 Task: Add Orange Label titled Label0007 to Card Card0007 in Board Board0002 in Development in Trello
Action: Mouse moved to (629, 59)
Screenshot: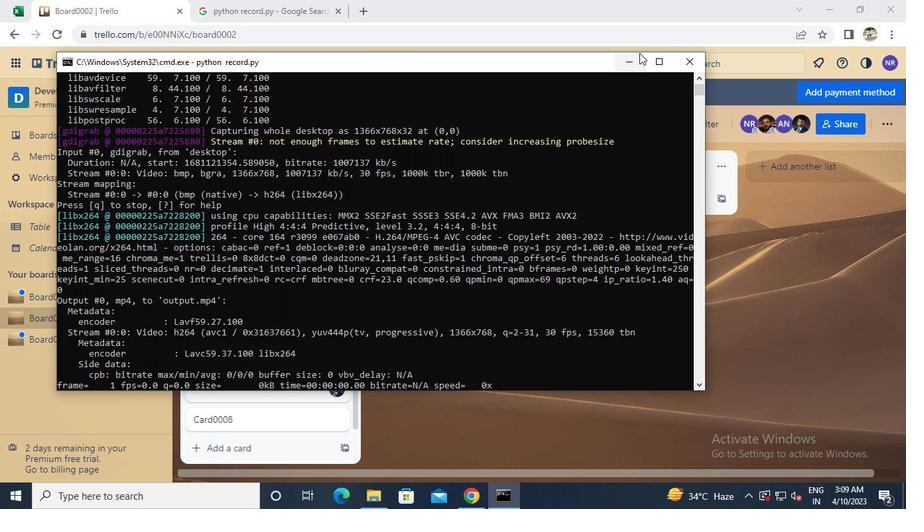 
Action: Mouse pressed left at (629, 59)
Screenshot: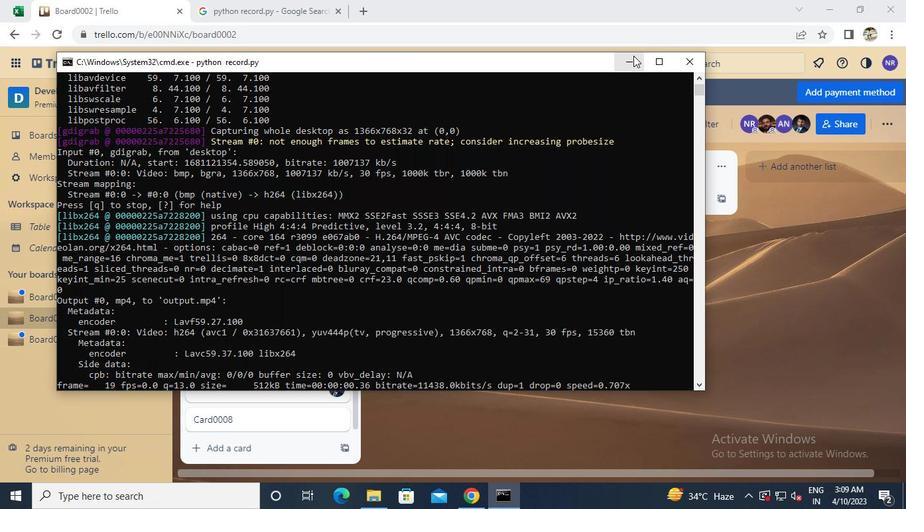 
Action: Mouse moved to (337, 373)
Screenshot: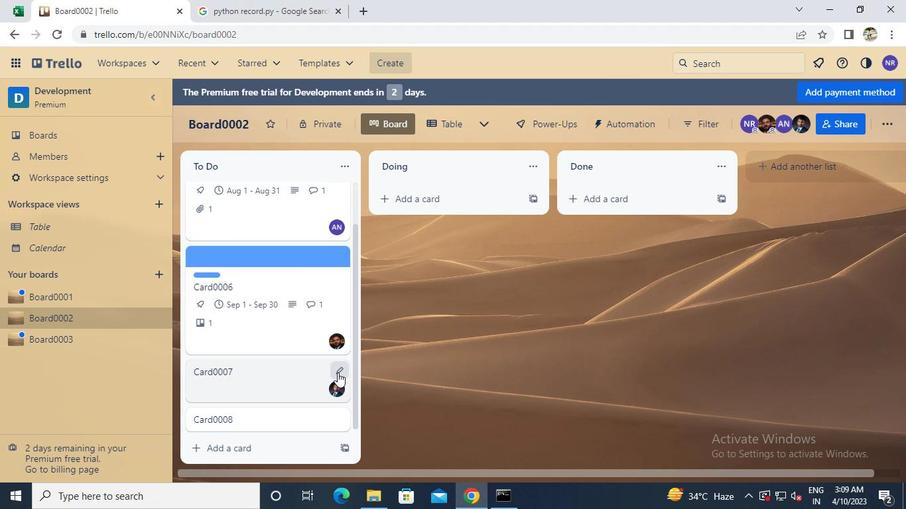 
Action: Mouse pressed left at (337, 373)
Screenshot: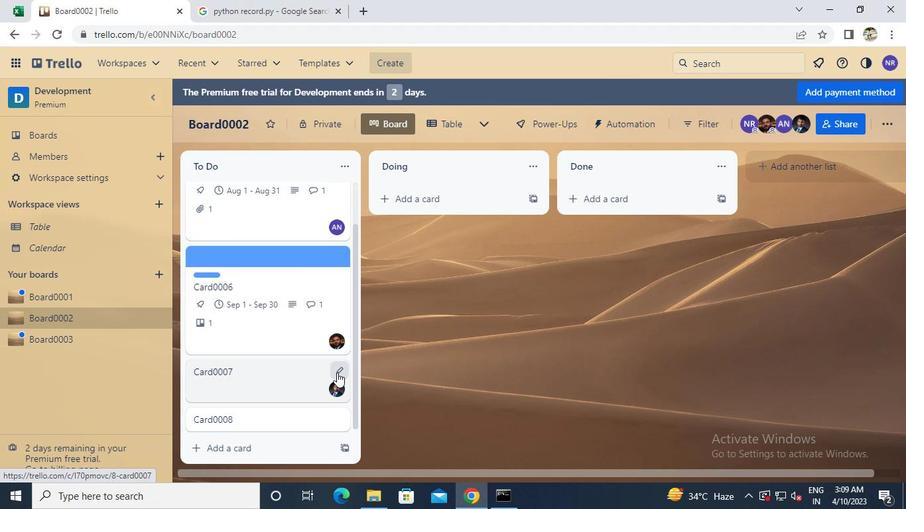
Action: Mouse moved to (376, 317)
Screenshot: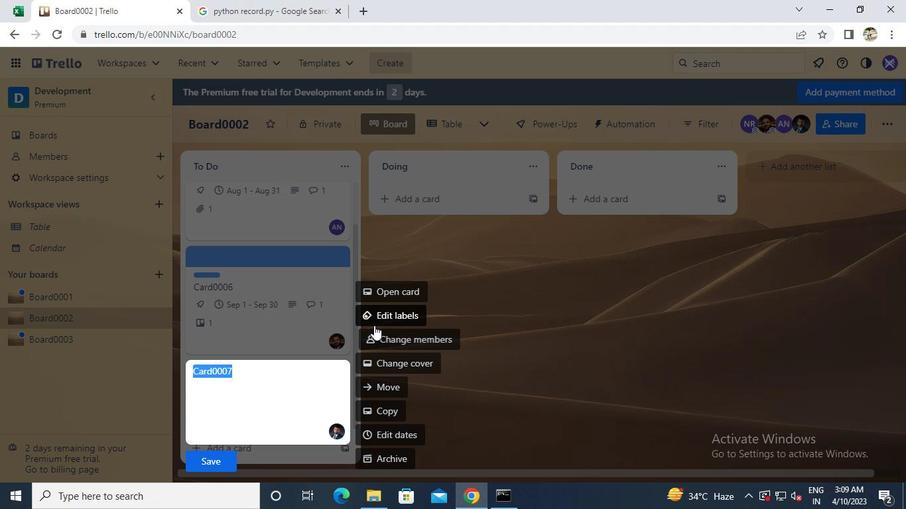 
Action: Mouse pressed left at (376, 317)
Screenshot: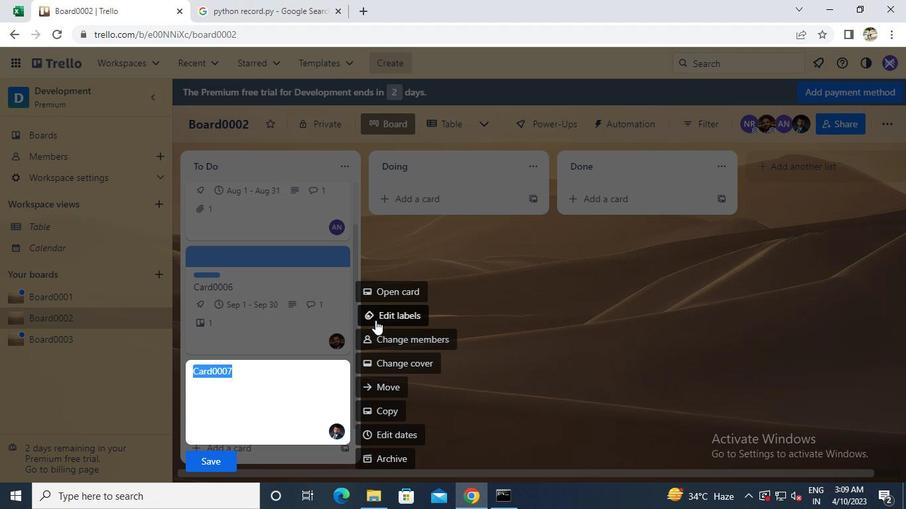 
Action: Mouse moved to (416, 379)
Screenshot: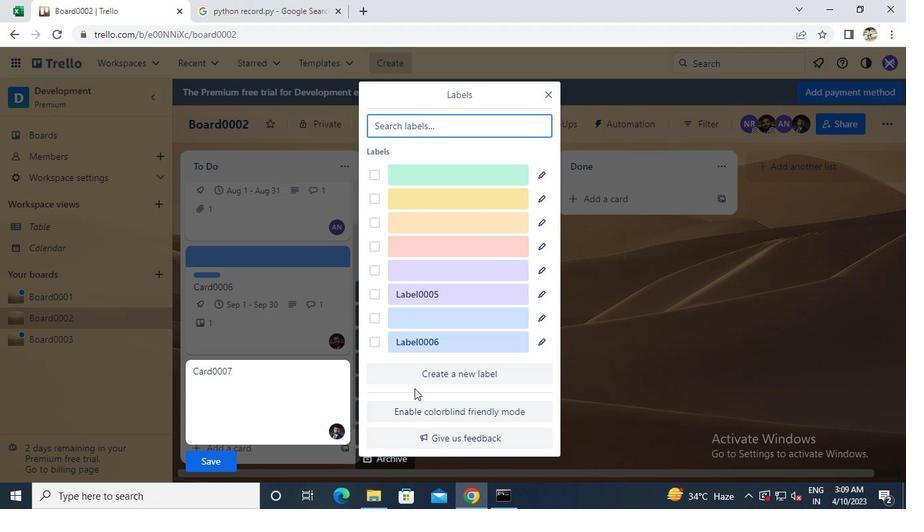 
Action: Mouse pressed left at (416, 379)
Screenshot: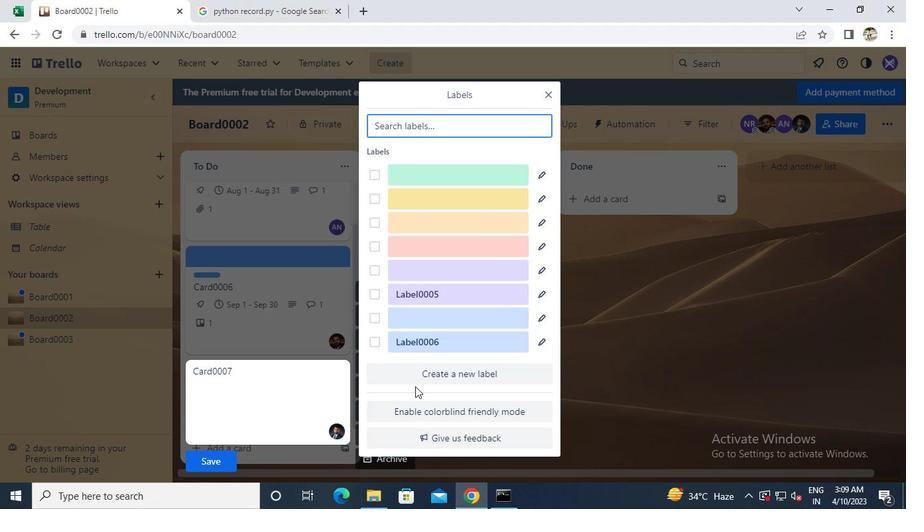 
Action: Mouse moved to (453, 280)
Screenshot: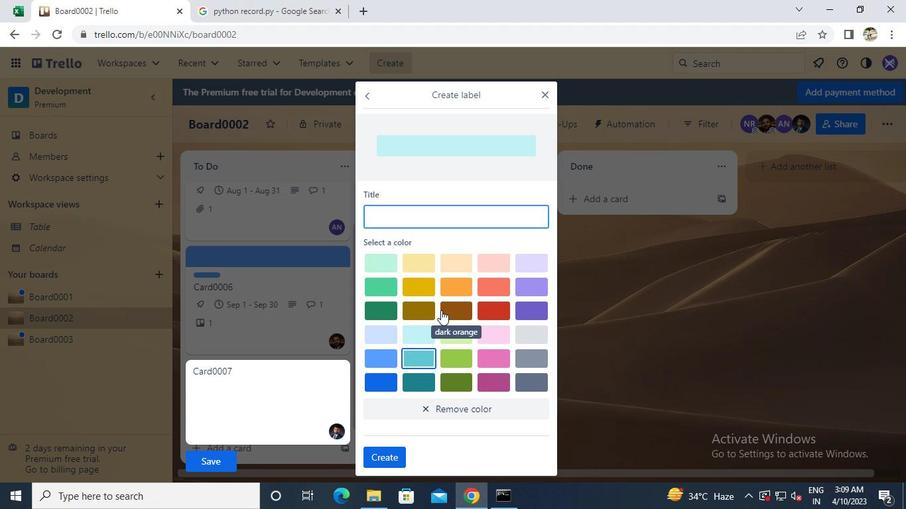 
Action: Mouse pressed left at (453, 280)
Screenshot: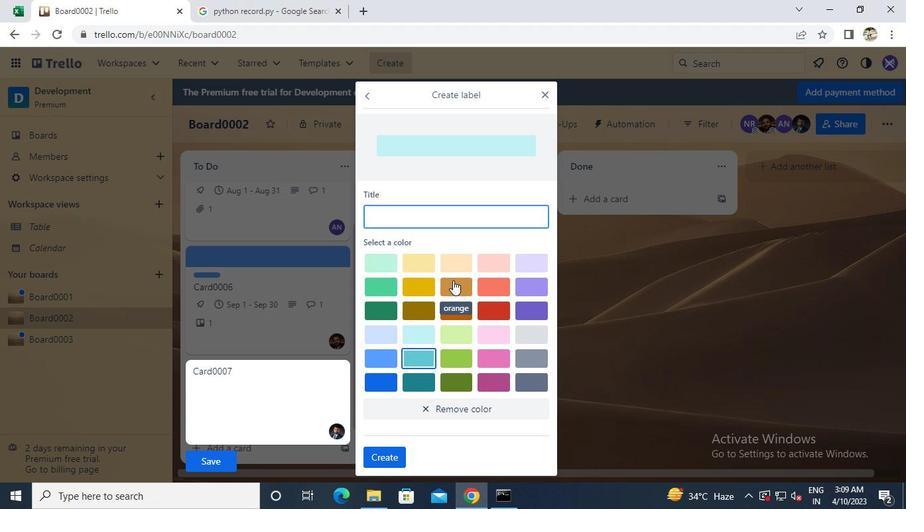 
Action: Mouse moved to (452, 212)
Screenshot: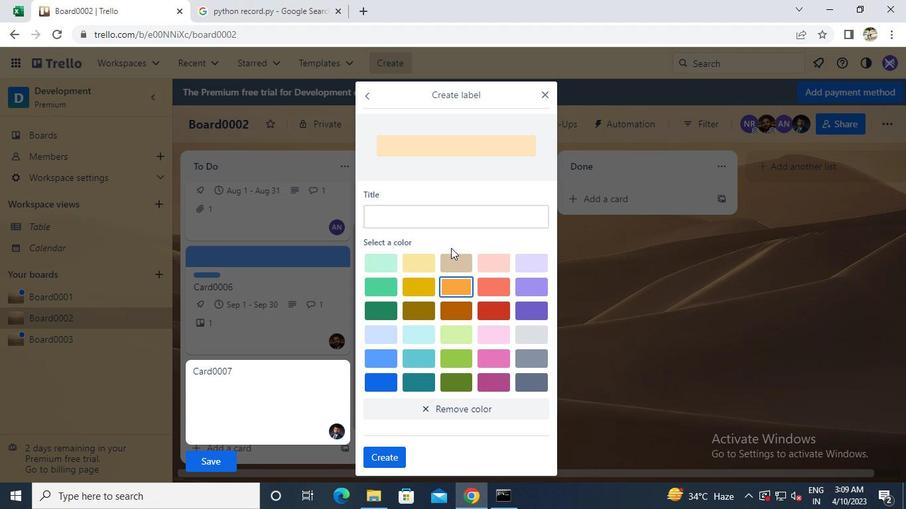 
Action: Mouse pressed left at (452, 212)
Screenshot: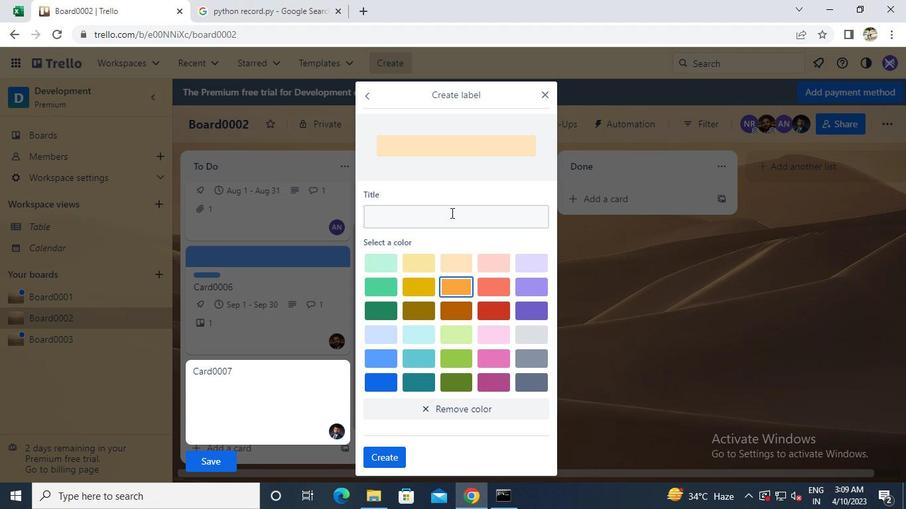 
Action: Keyboard l
Screenshot: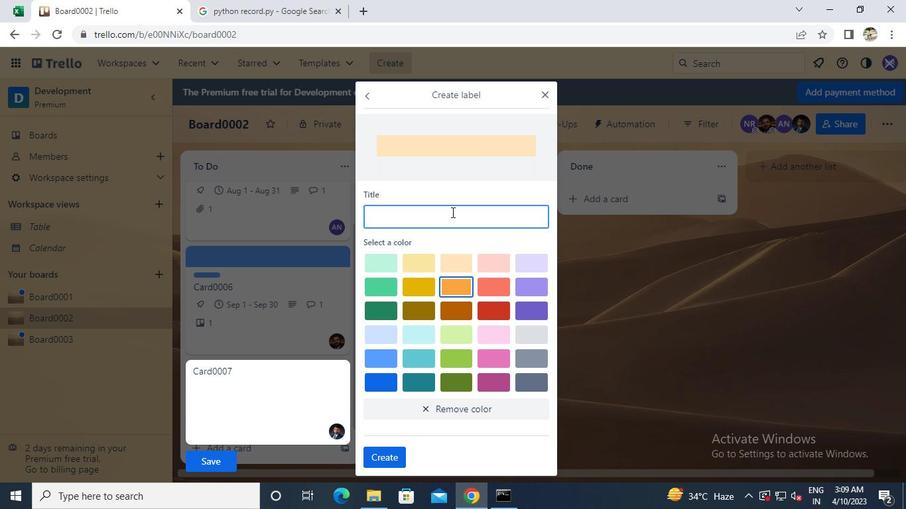 
Action: Keyboard Key.caps_lock
Screenshot: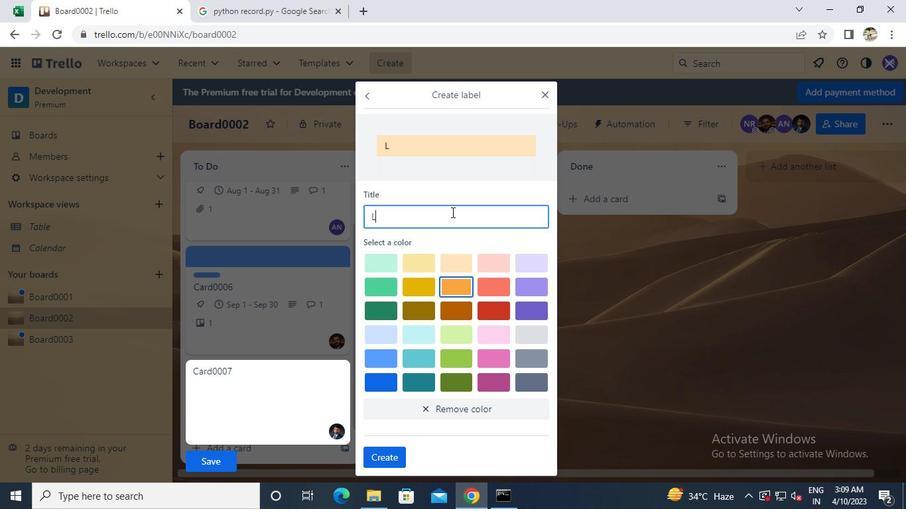 
Action: Keyboard a
Screenshot: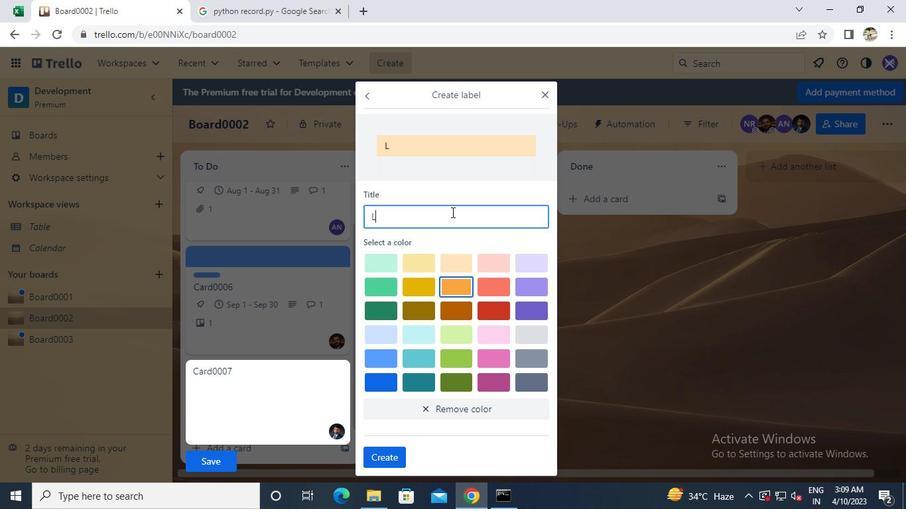 
Action: Keyboard b
Screenshot: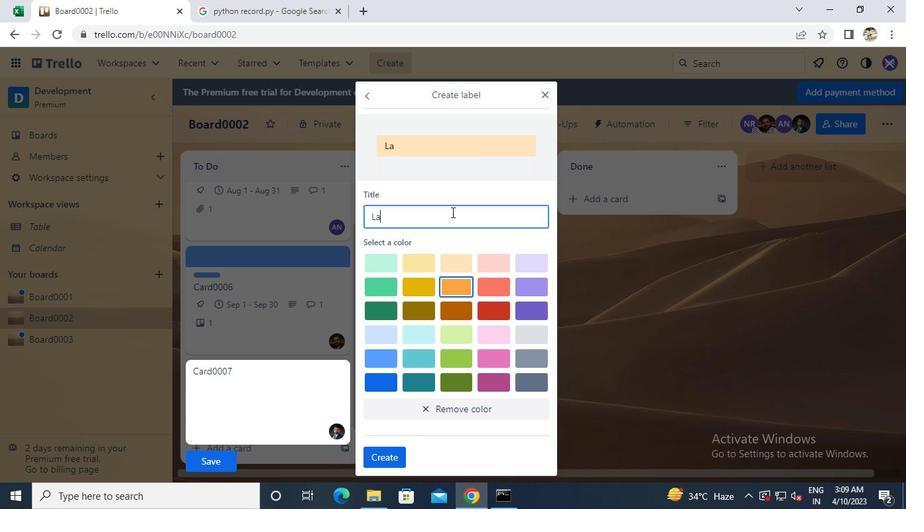 
Action: Keyboard e
Screenshot: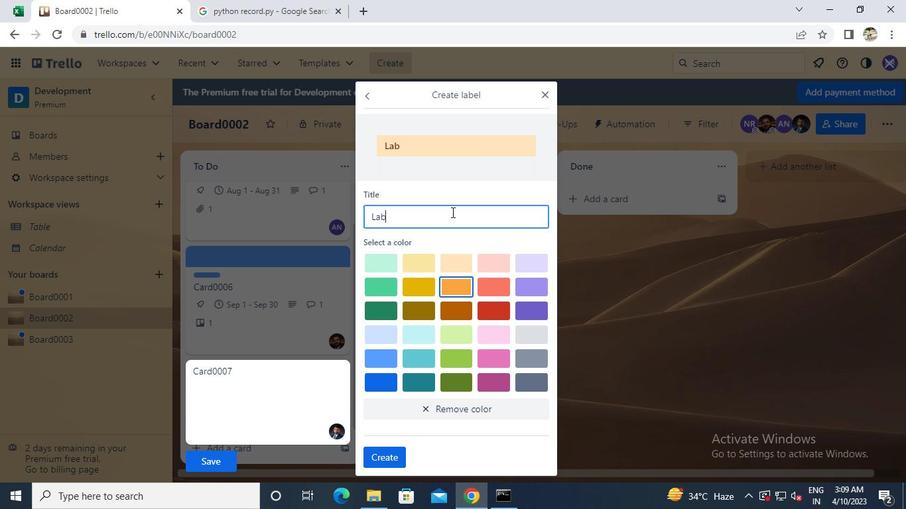 
Action: Keyboard l
Screenshot: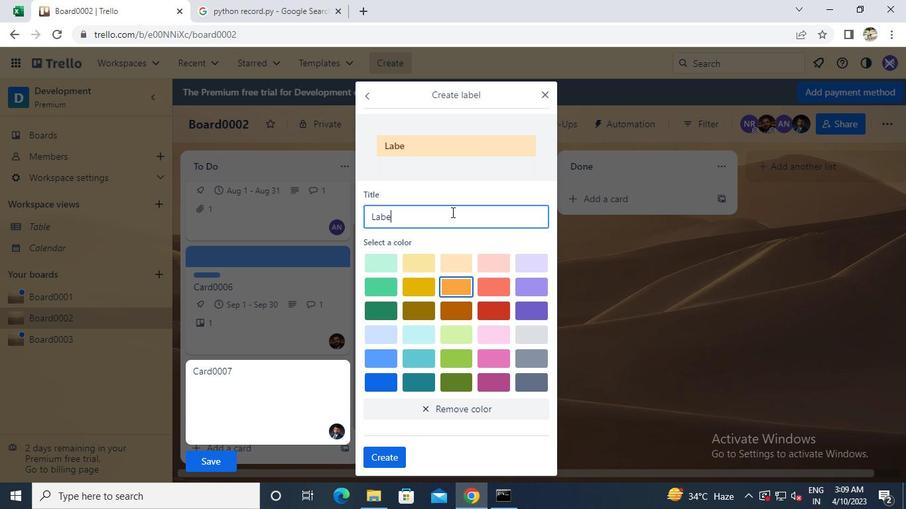 
Action: Keyboard 0
Screenshot: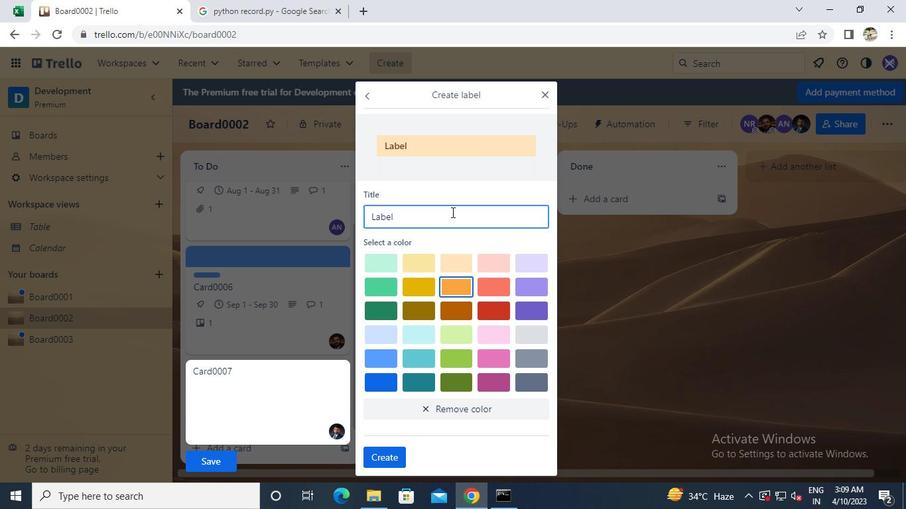 
Action: Keyboard 0
Screenshot: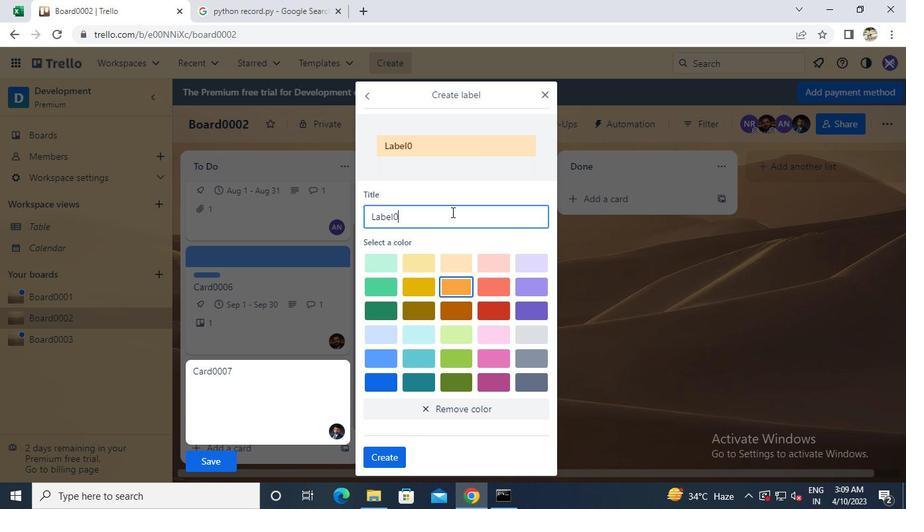
Action: Keyboard 0
Screenshot: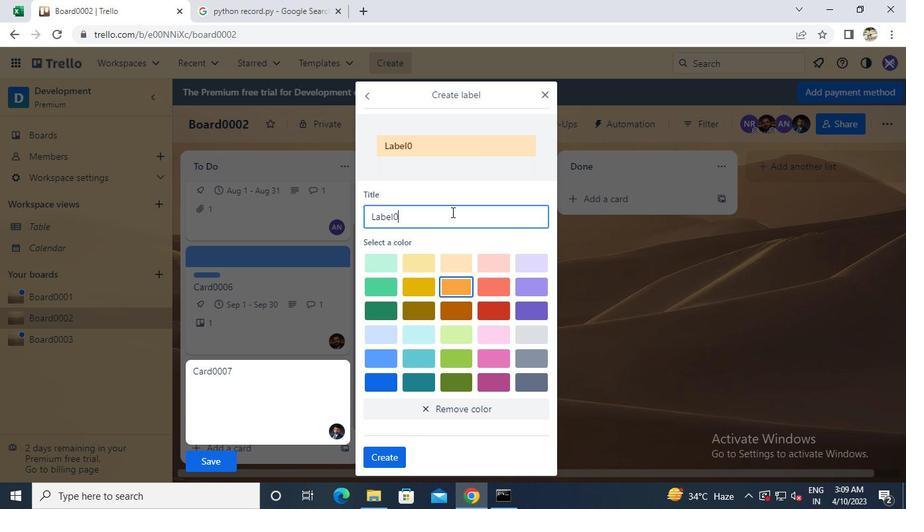 
Action: Keyboard 7
Screenshot: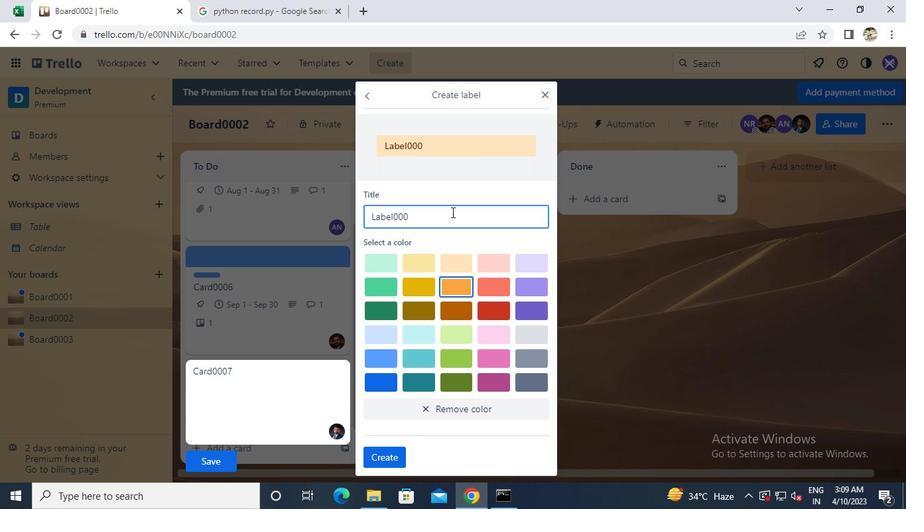 
Action: Mouse moved to (392, 460)
Screenshot: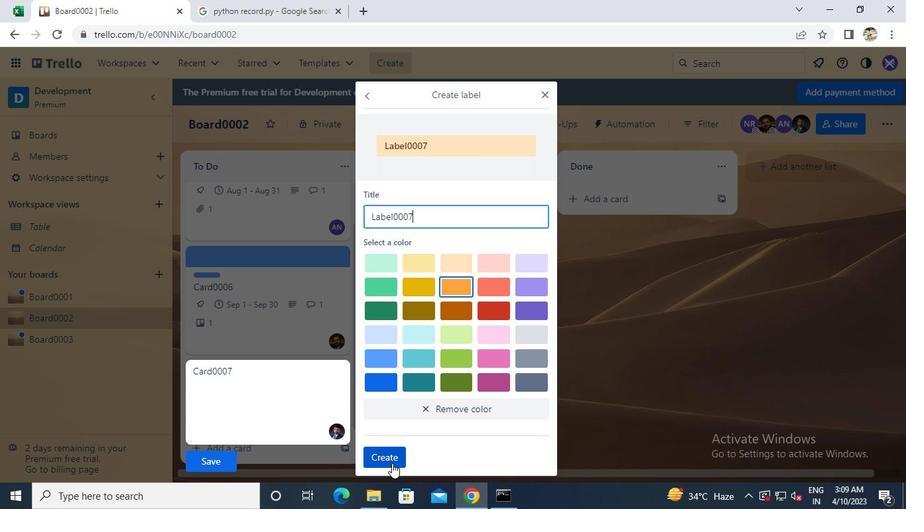 
Action: Mouse pressed left at (392, 460)
Screenshot: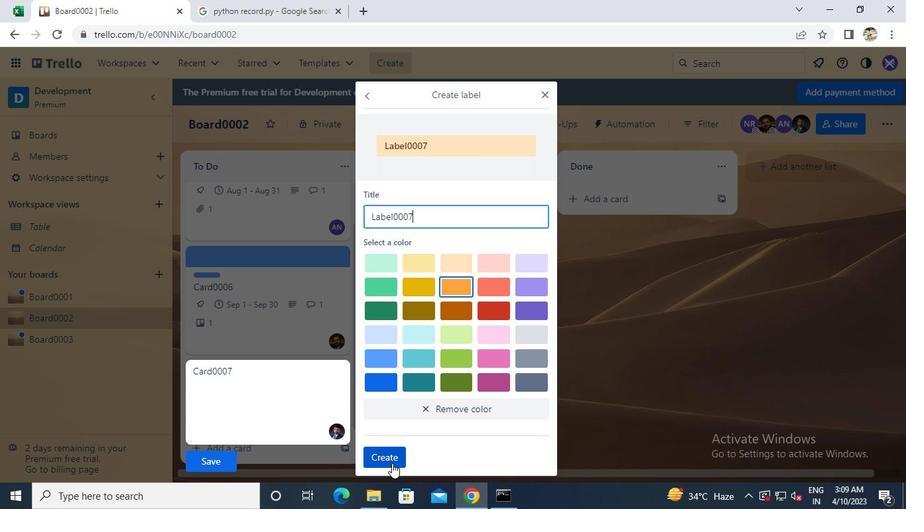 
Action: Mouse moved to (218, 465)
Screenshot: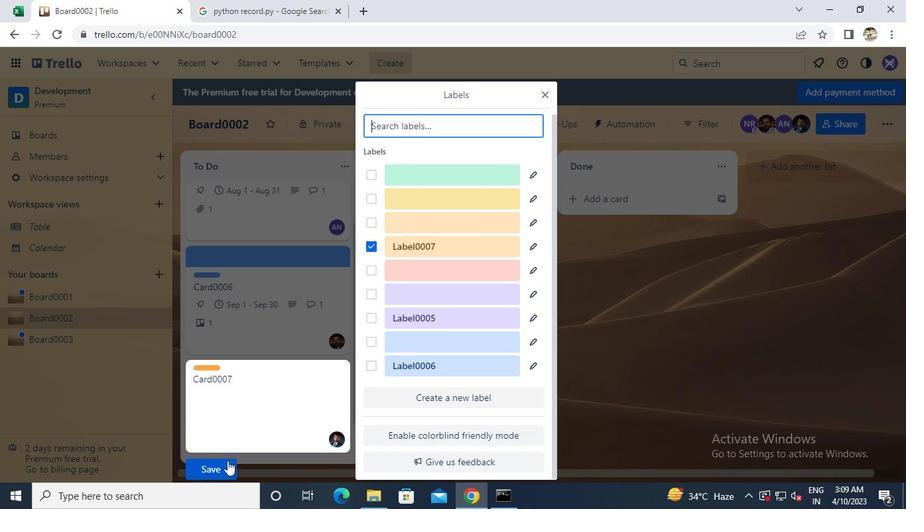 
Action: Mouse pressed left at (218, 465)
Screenshot: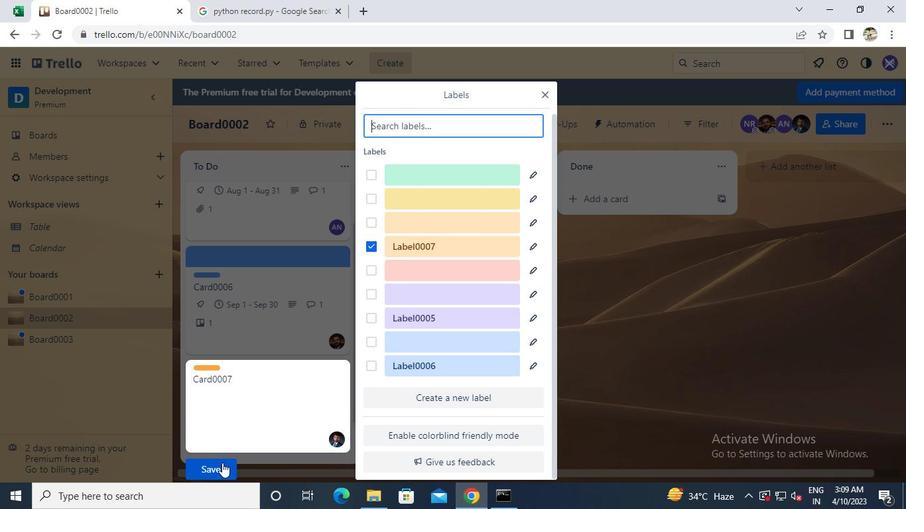 
Action: Mouse moved to (495, 500)
Screenshot: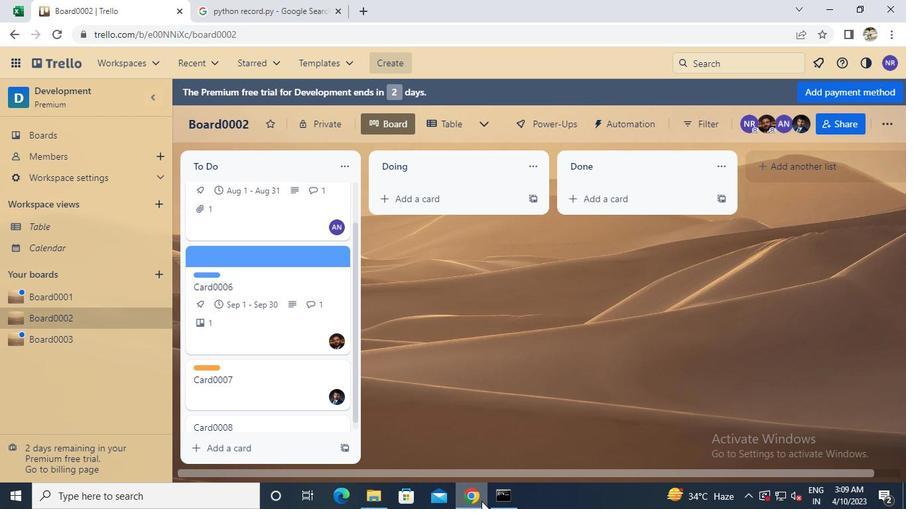 
Action: Mouse pressed left at (495, 500)
Screenshot: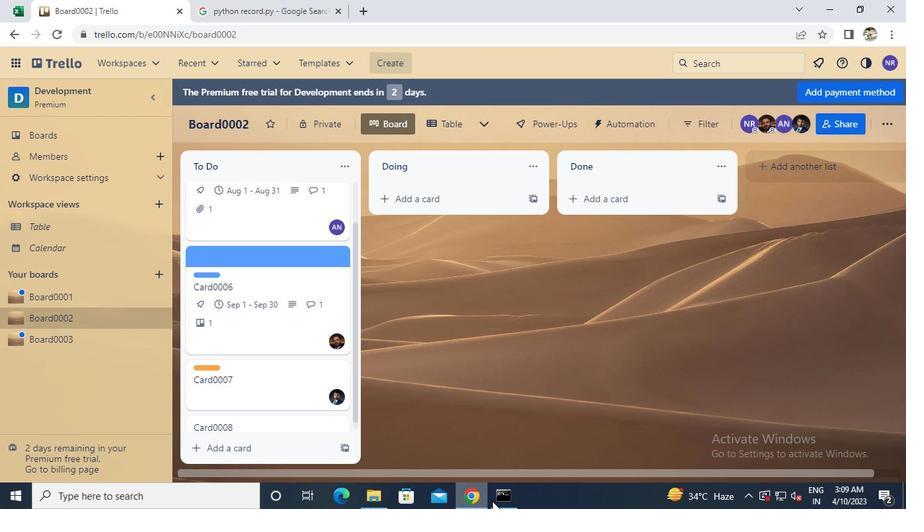 
Action: Mouse moved to (689, 65)
Screenshot: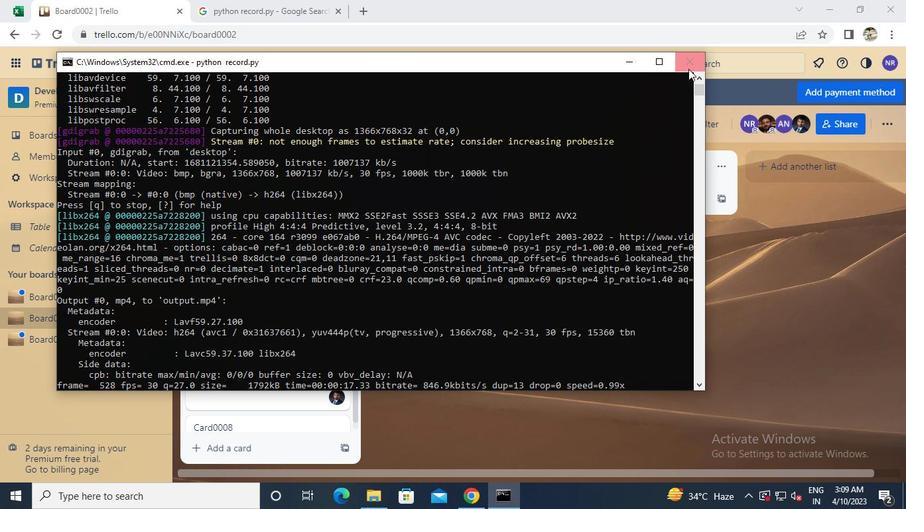 
Action: Mouse pressed left at (689, 65)
Screenshot: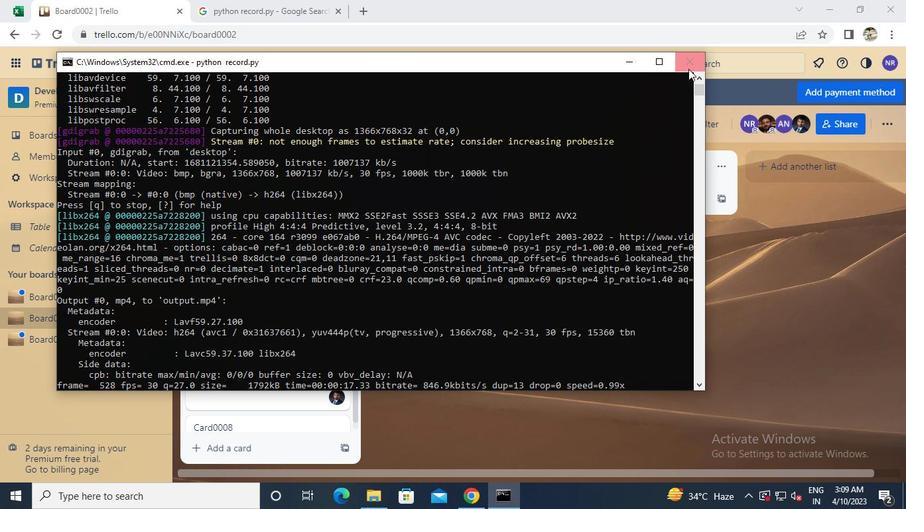 
